 Task: Create List In Progress in Board Employee Performance Management to Workspace Inbound Marketing Agencies. Create List Done in Board Social Media Influencer Collaboration and Partnership Management to Workspace Inbound Marketing Agencies. Create List Brand Identity Management Expert in Board Market Analysis for SWOT Analysis and Strategy Development to Workspace Inbound Marketing Agencies
Action: Mouse moved to (105, 353)
Screenshot: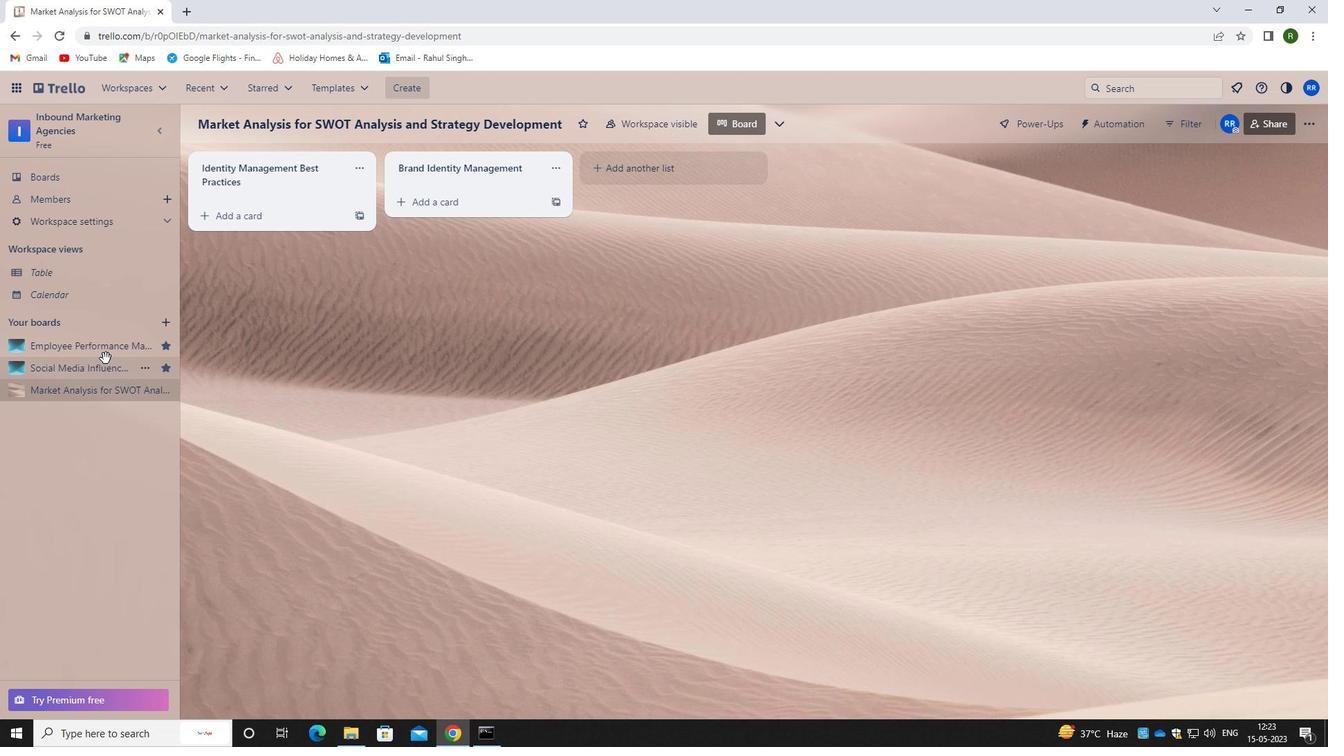 
Action: Mouse pressed left at (105, 353)
Screenshot: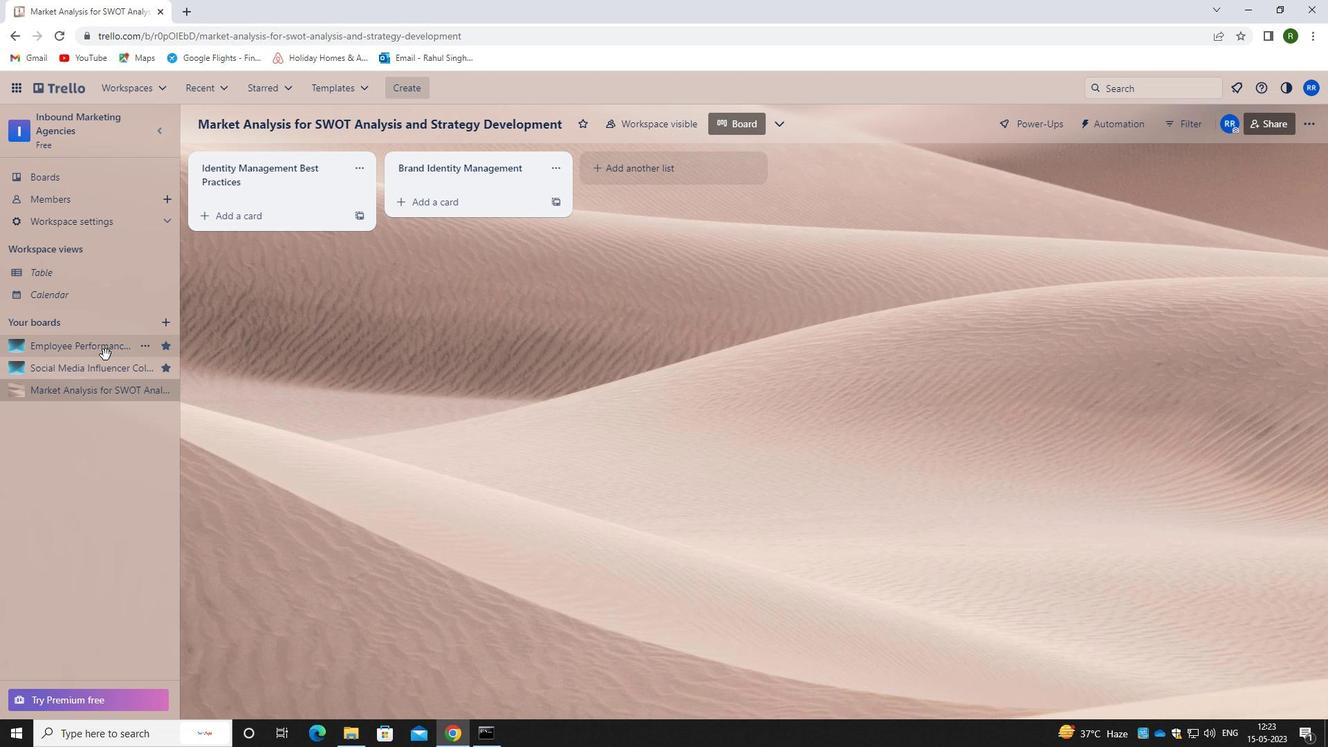 
Action: Mouse moved to (643, 165)
Screenshot: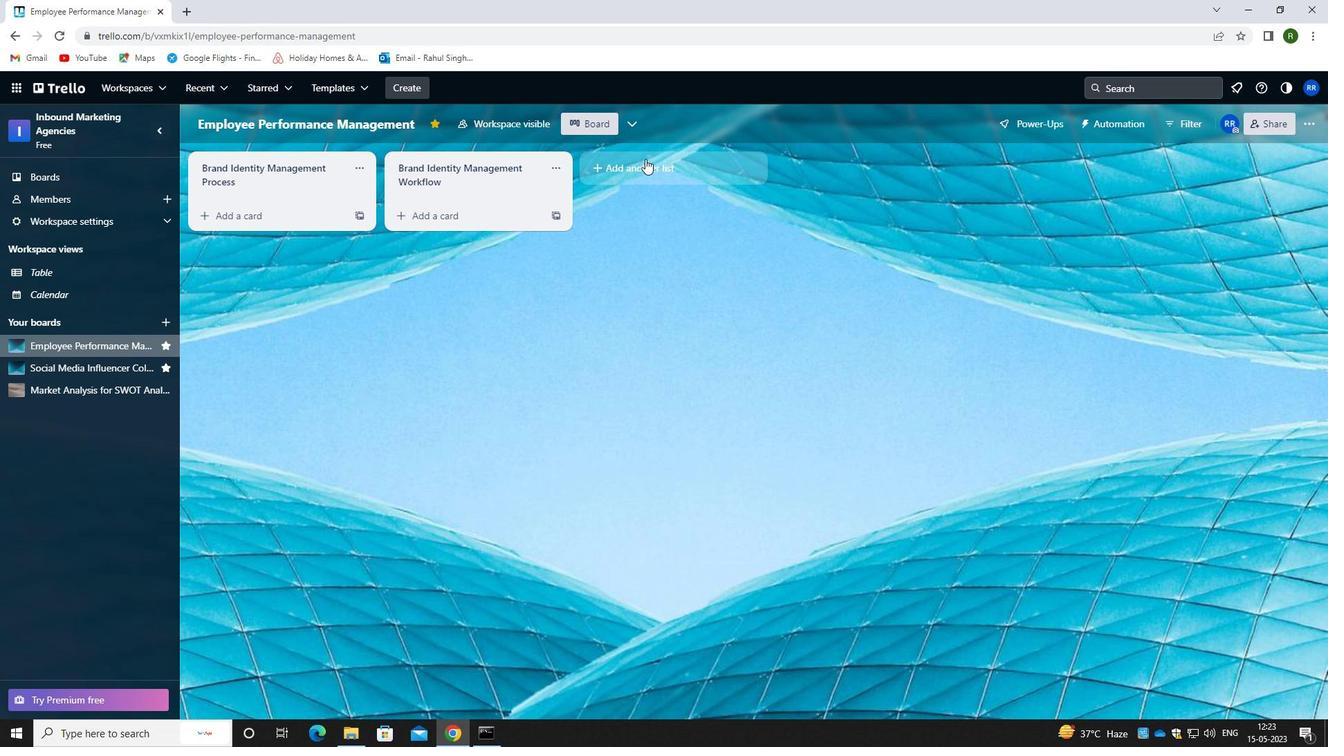 
Action: Mouse pressed left at (643, 165)
Screenshot: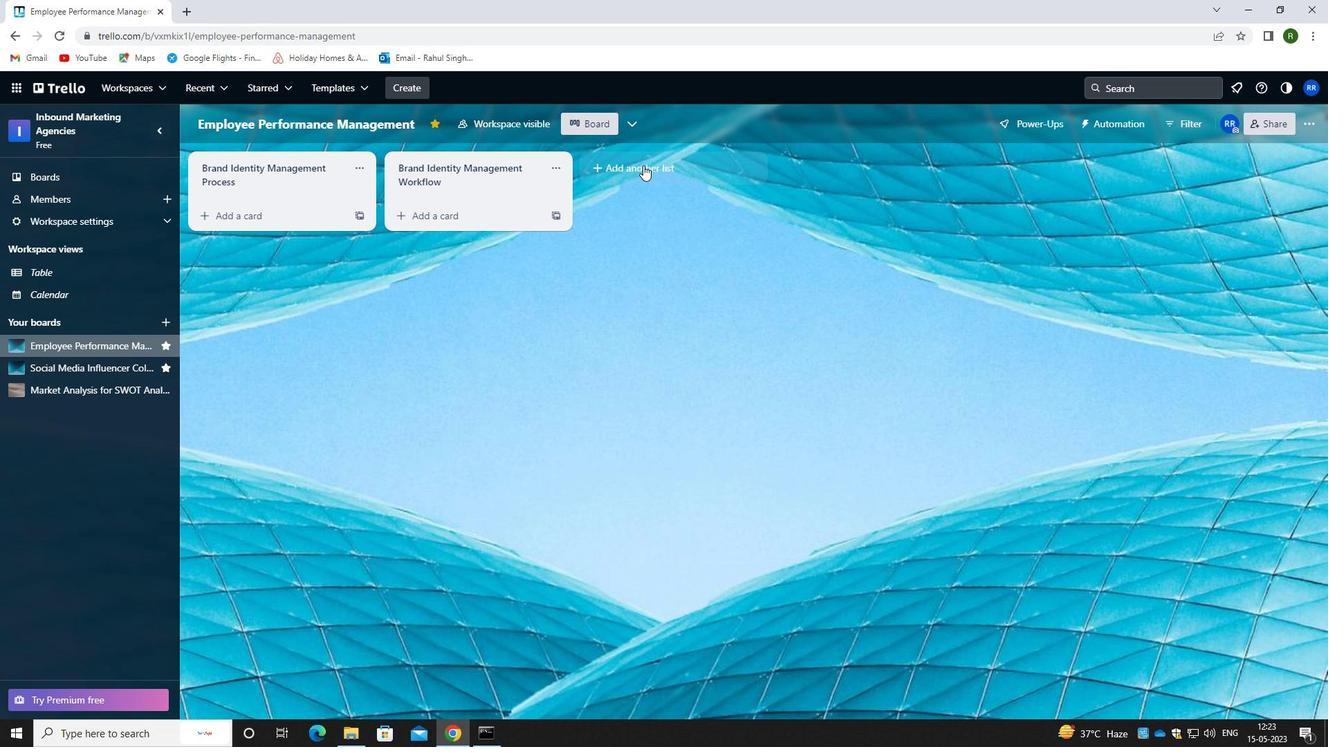 
Action: Mouse moved to (631, 171)
Screenshot: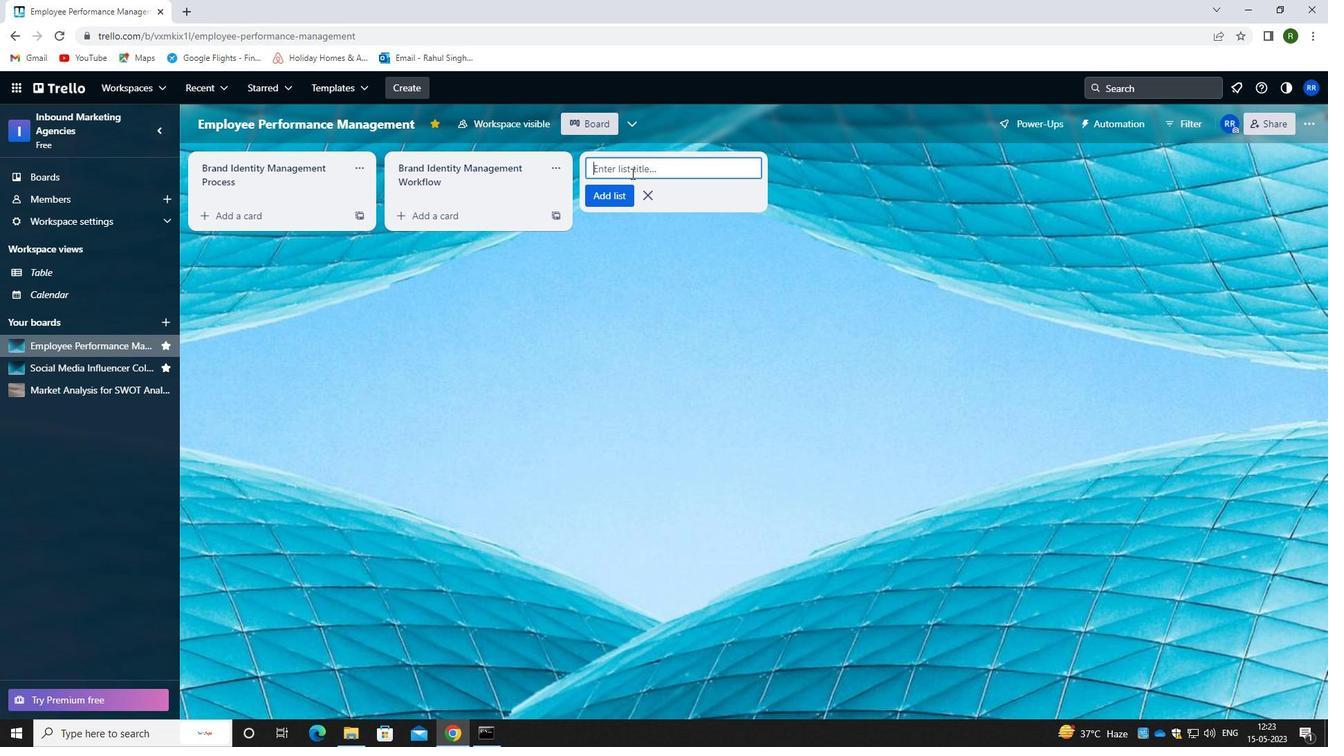 
Action: Key pressed <Key.caps_lock>i<Key.caps_lock>nprogres<Key.space>
Screenshot: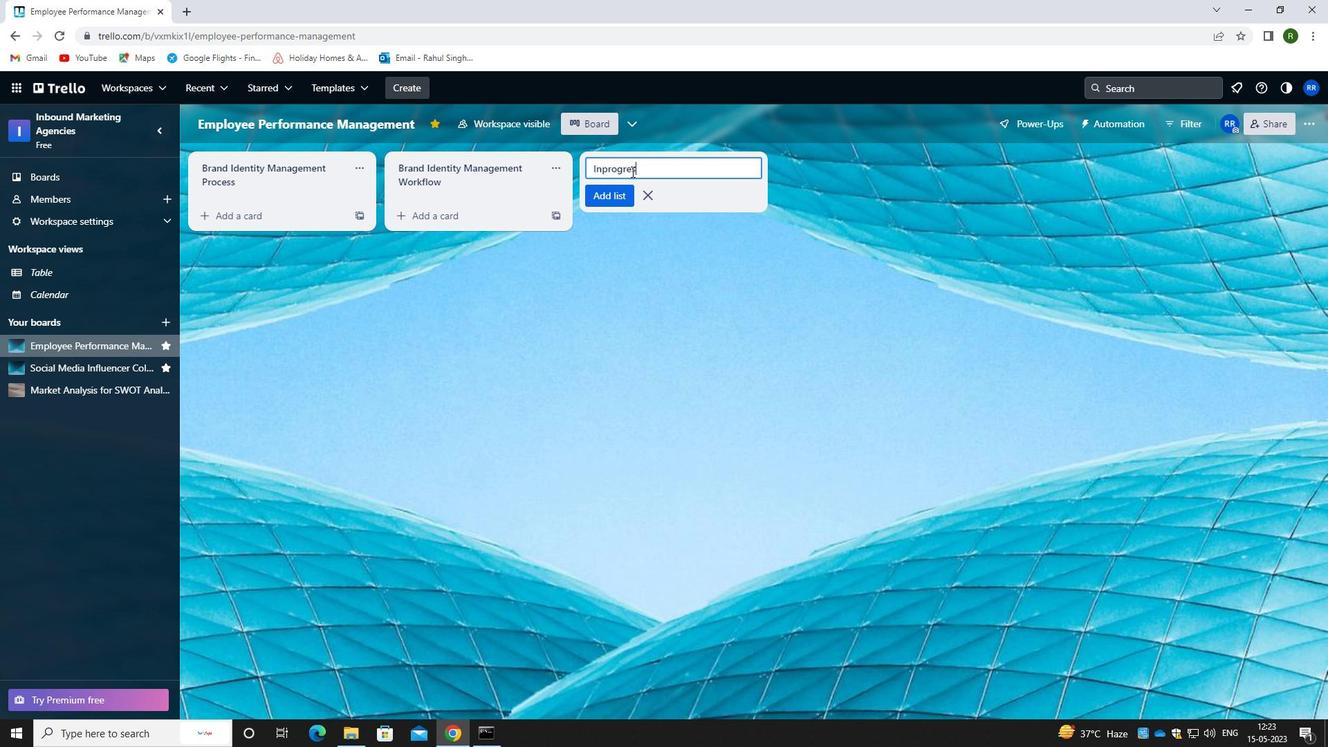 
Action: Mouse moved to (609, 201)
Screenshot: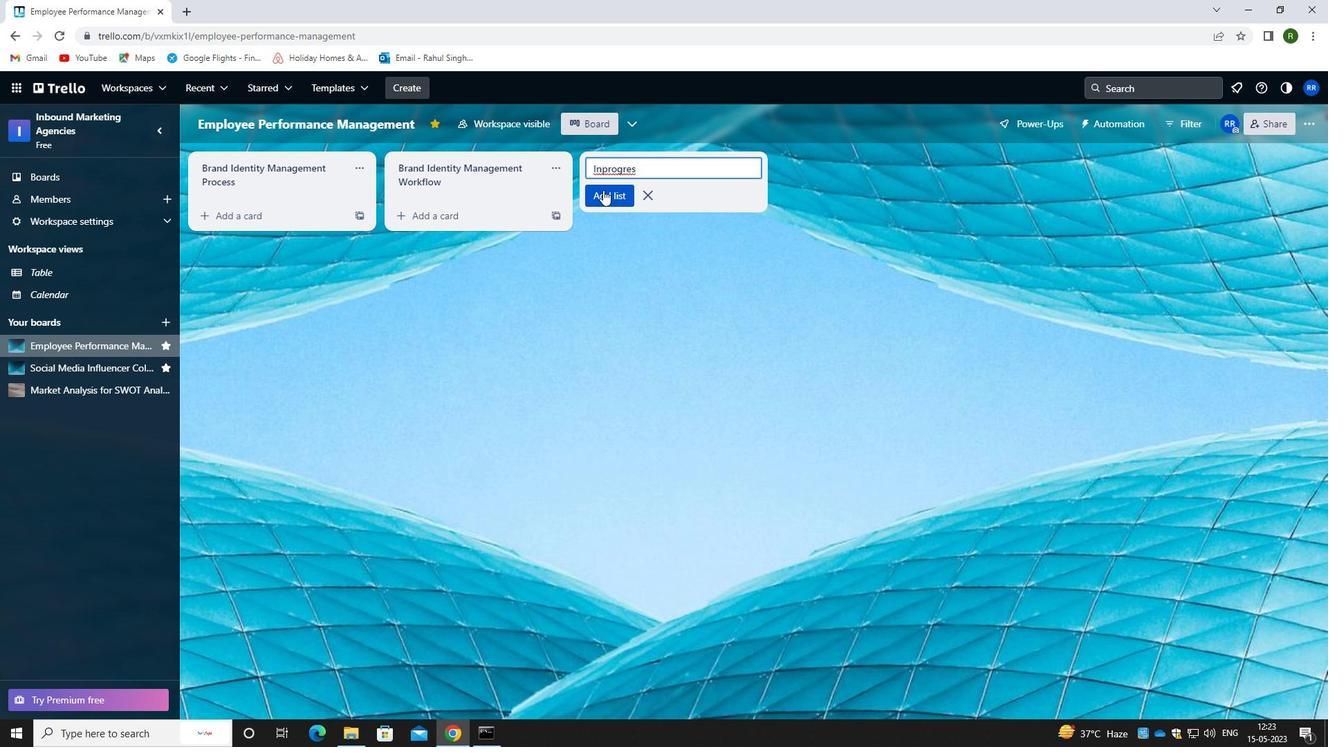 
Action: Mouse pressed left at (609, 201)
Screenshot: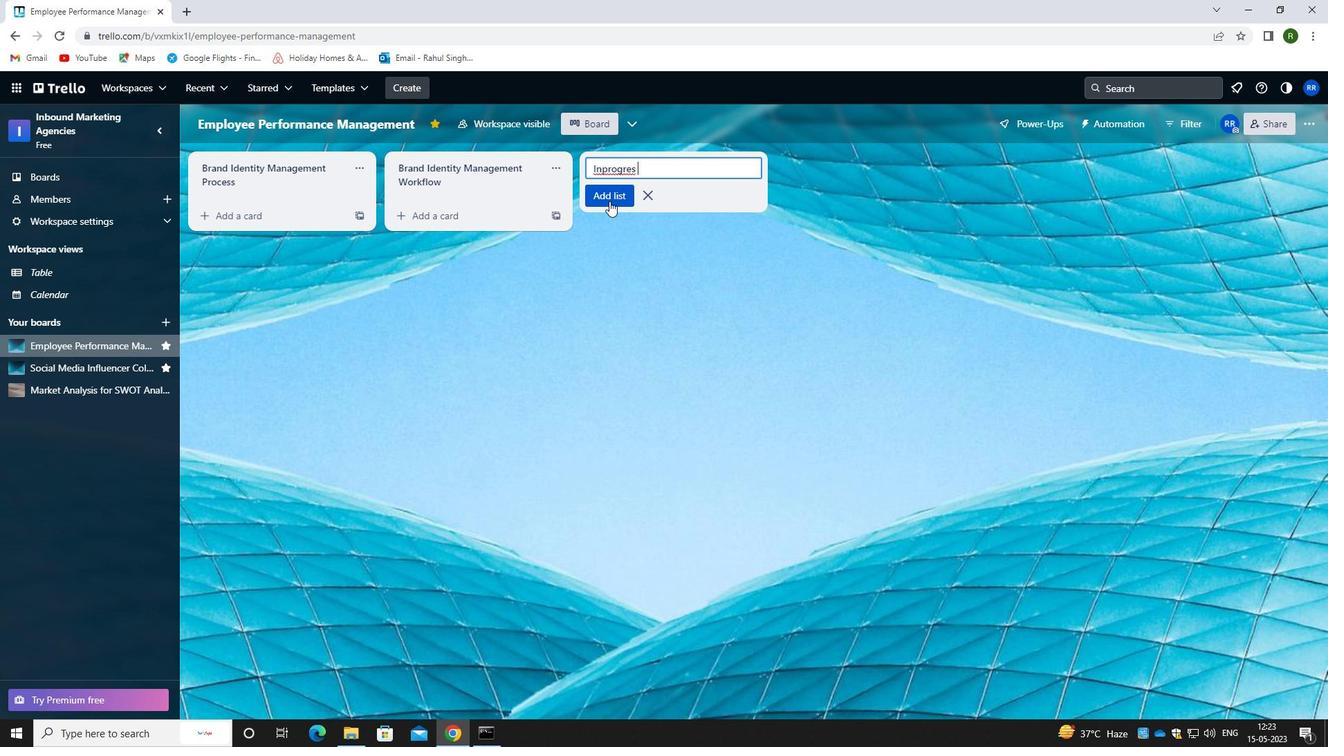 
Action: Mouse moved to (64, 372)
Screenshot: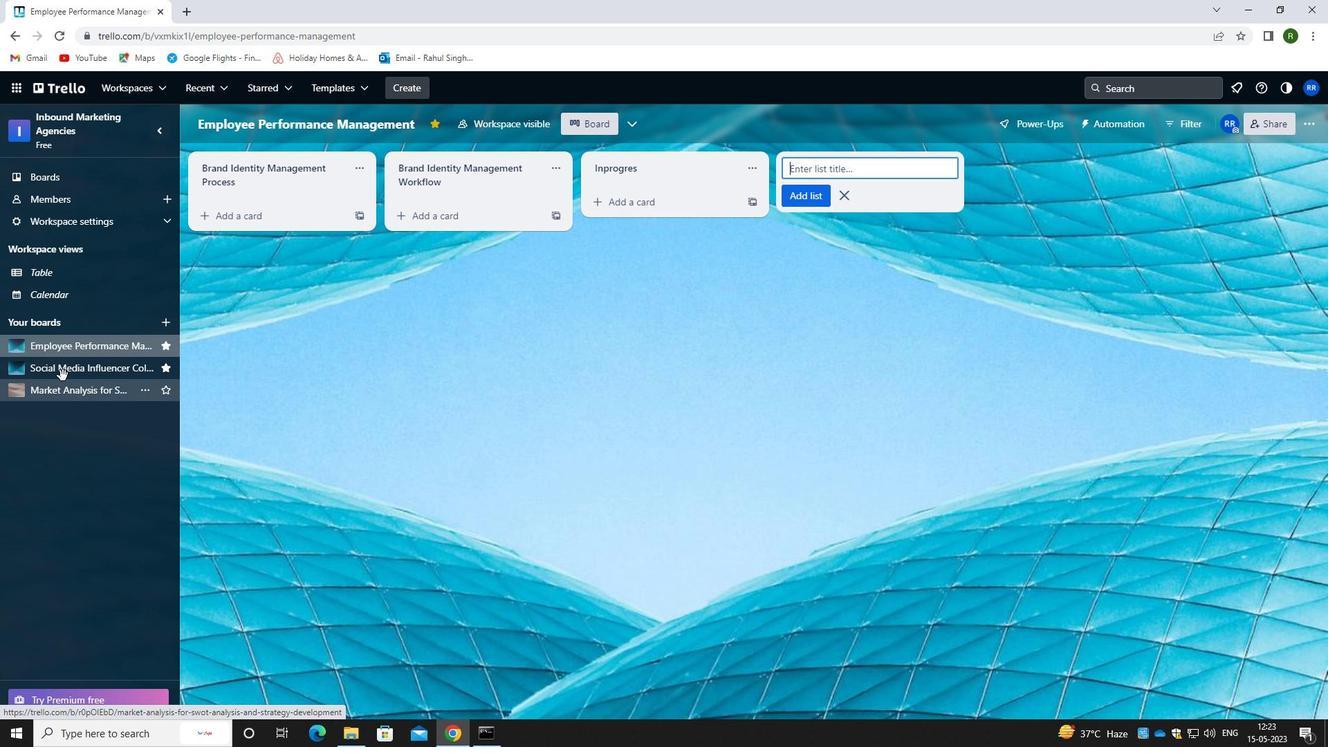 
Action: Mouse pressed left at (64, 372)
Screenshot: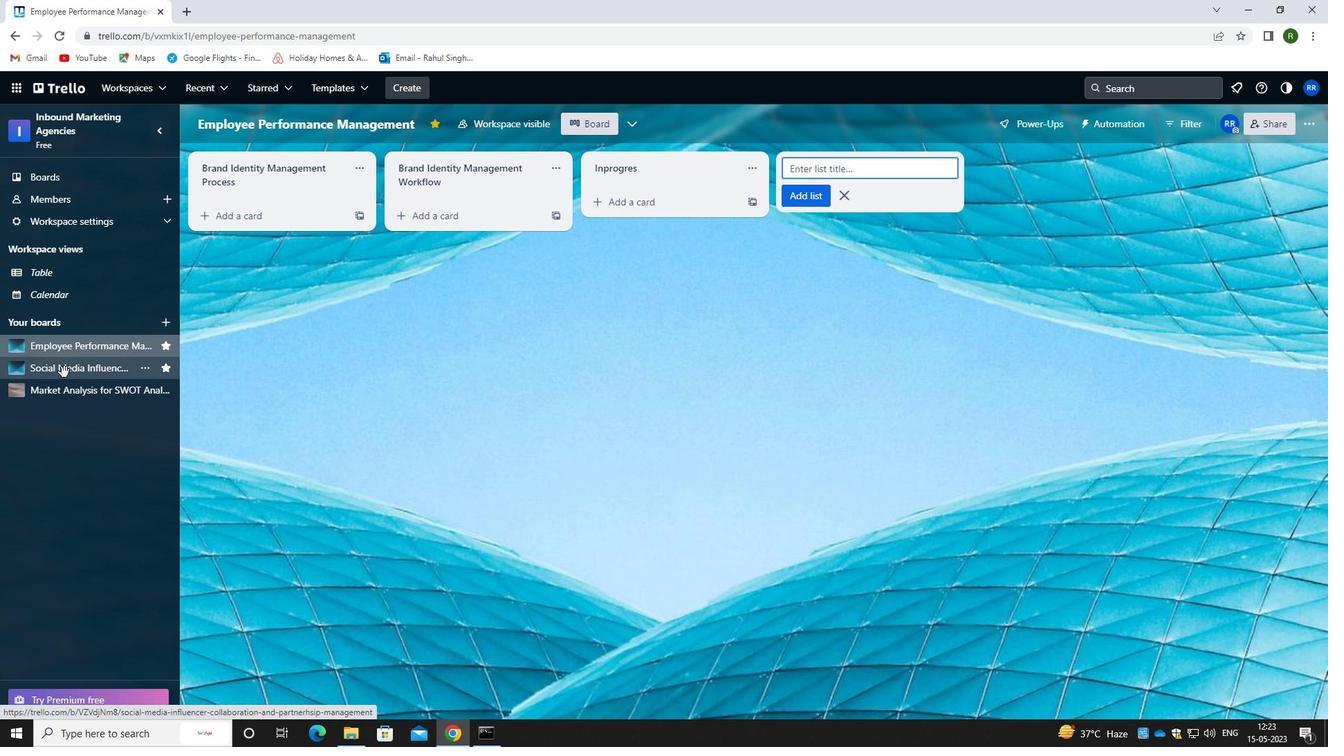 
Action: Mouse moved to (626, 163)
Screenshot: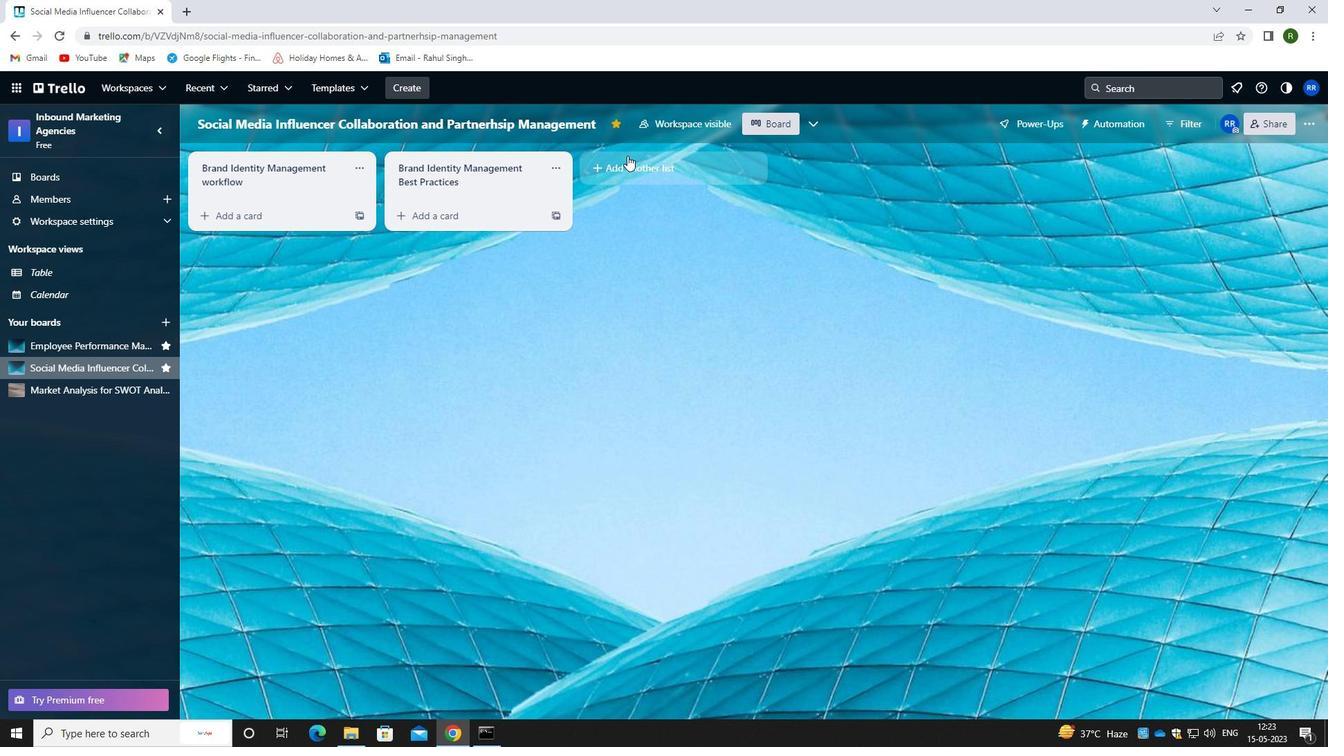 
Action: Mouse pressed left at (626, 163)
Screenshot: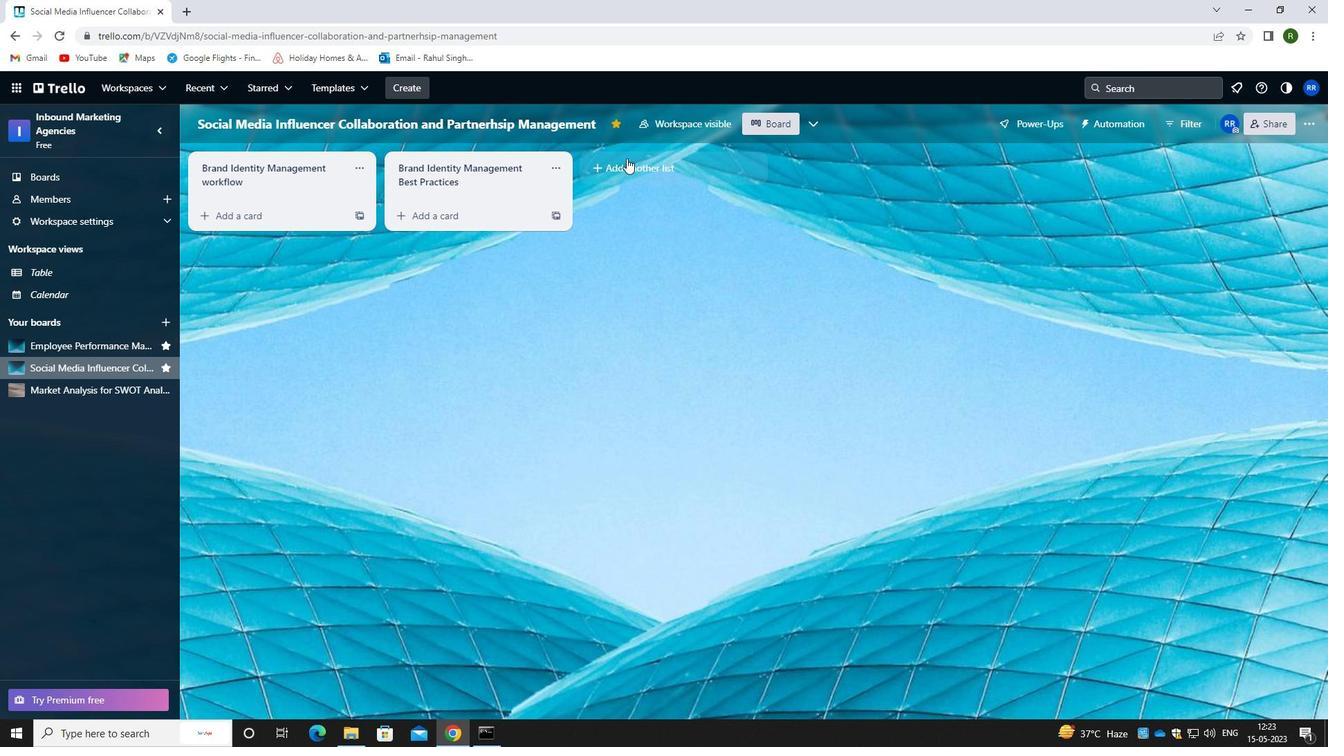 
Action: Mouse moved to (623, 168)
Screenshot: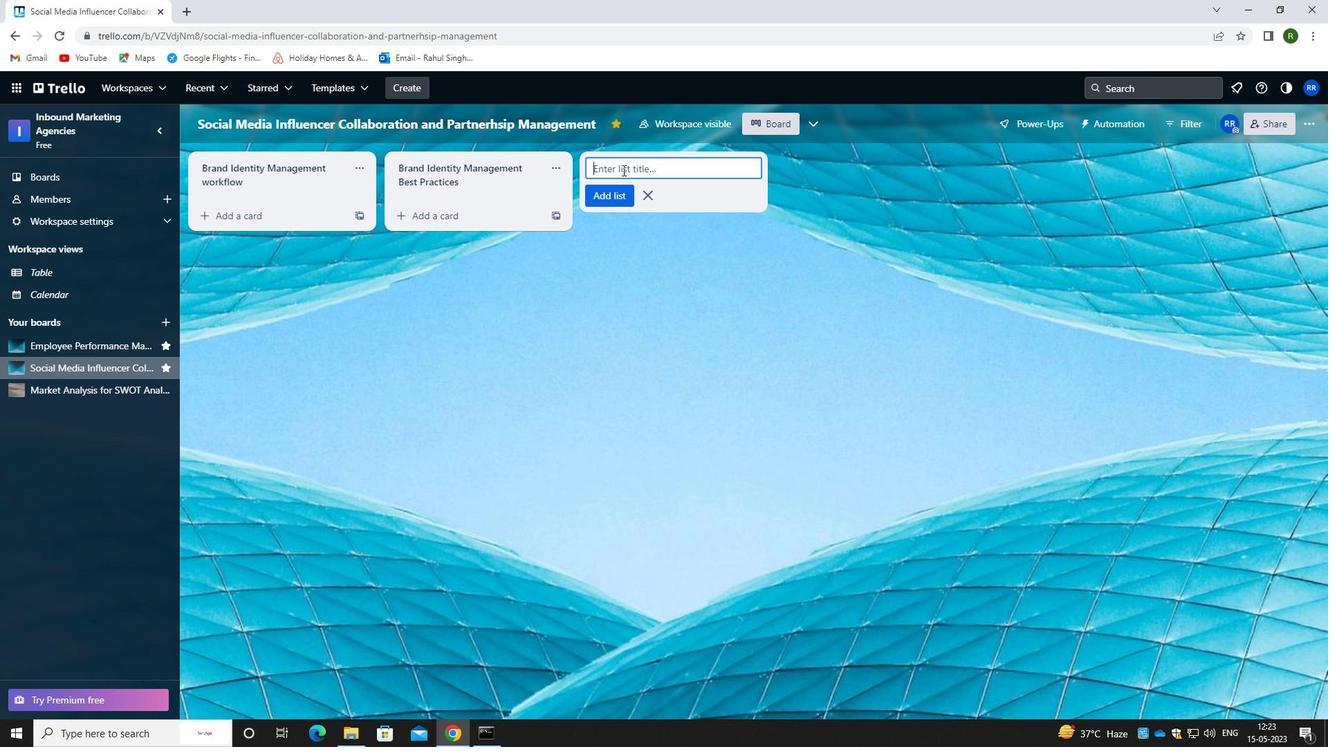 
Action: Mouse pressed left at (623, 168)
Screenshot: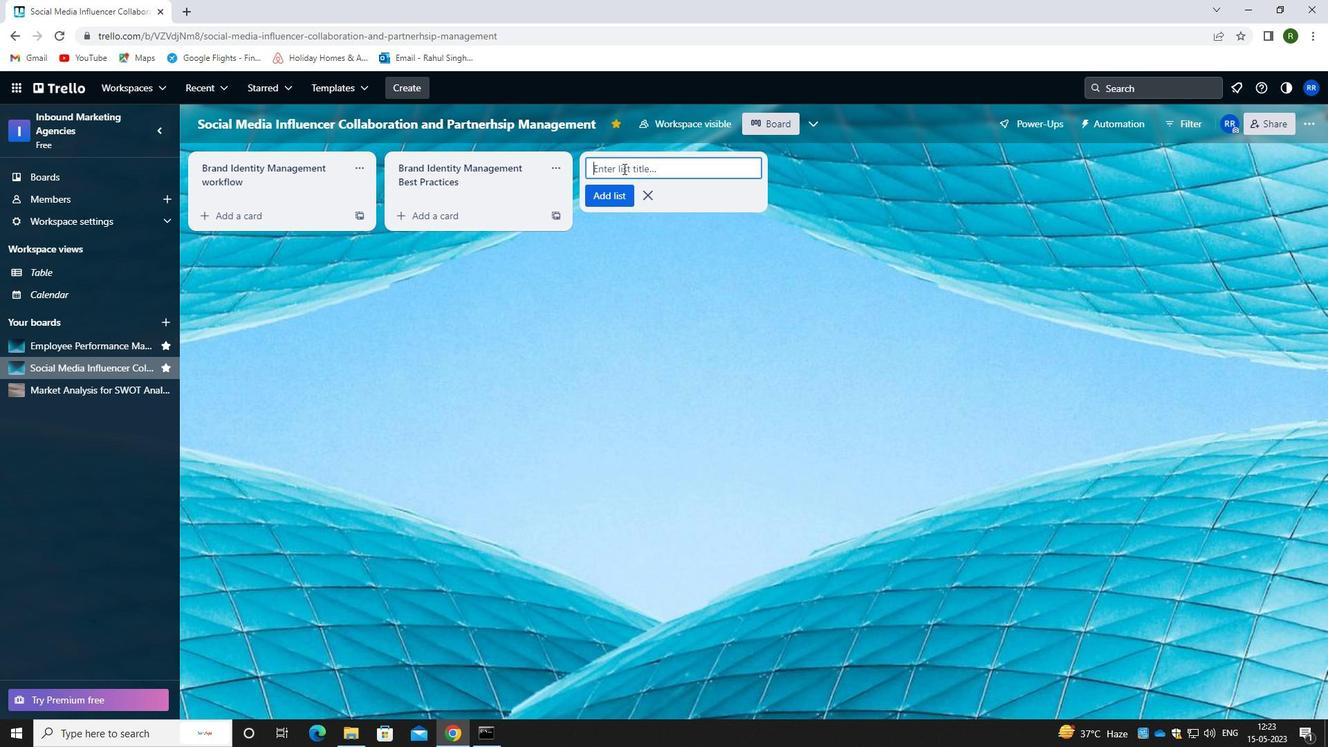 
Action: Mouse moved to (623, 165)
Screenshot: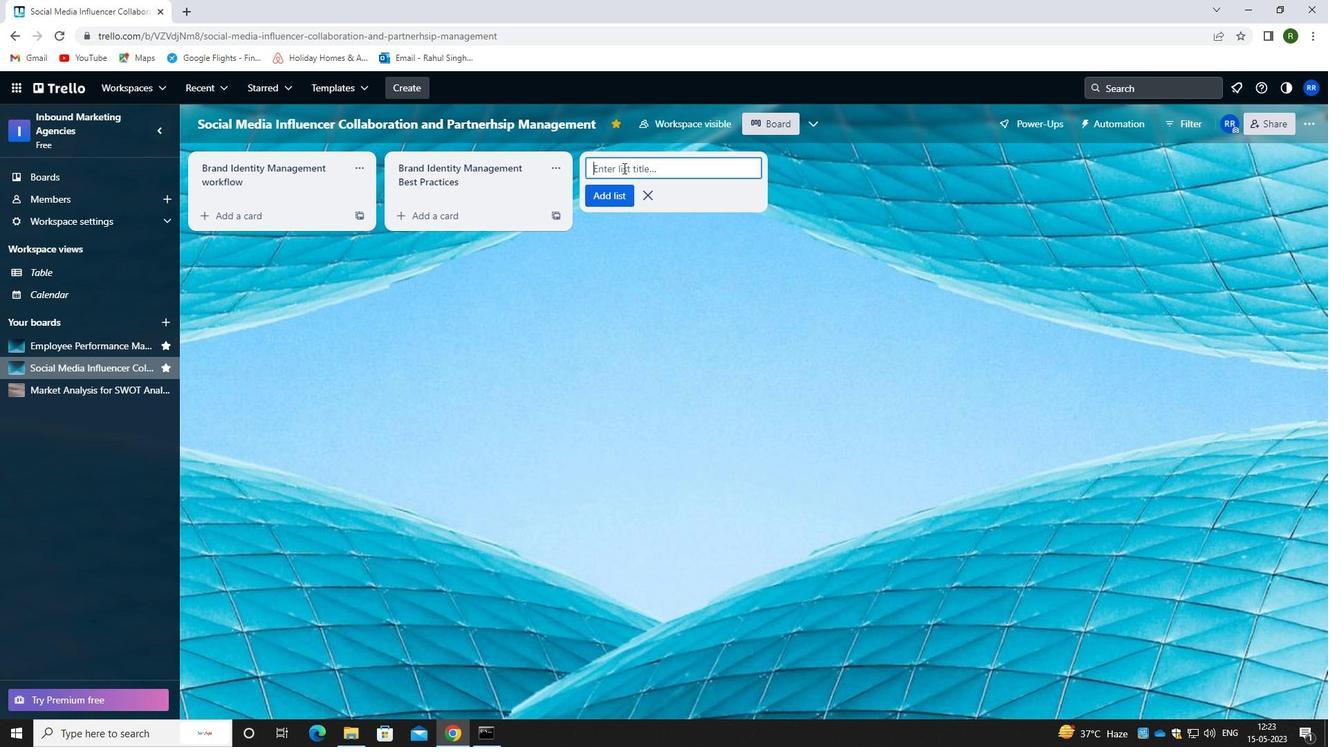 
Action: Key pressed <Key.caps_lock>d<Key.caps_lock>one
Screenshot: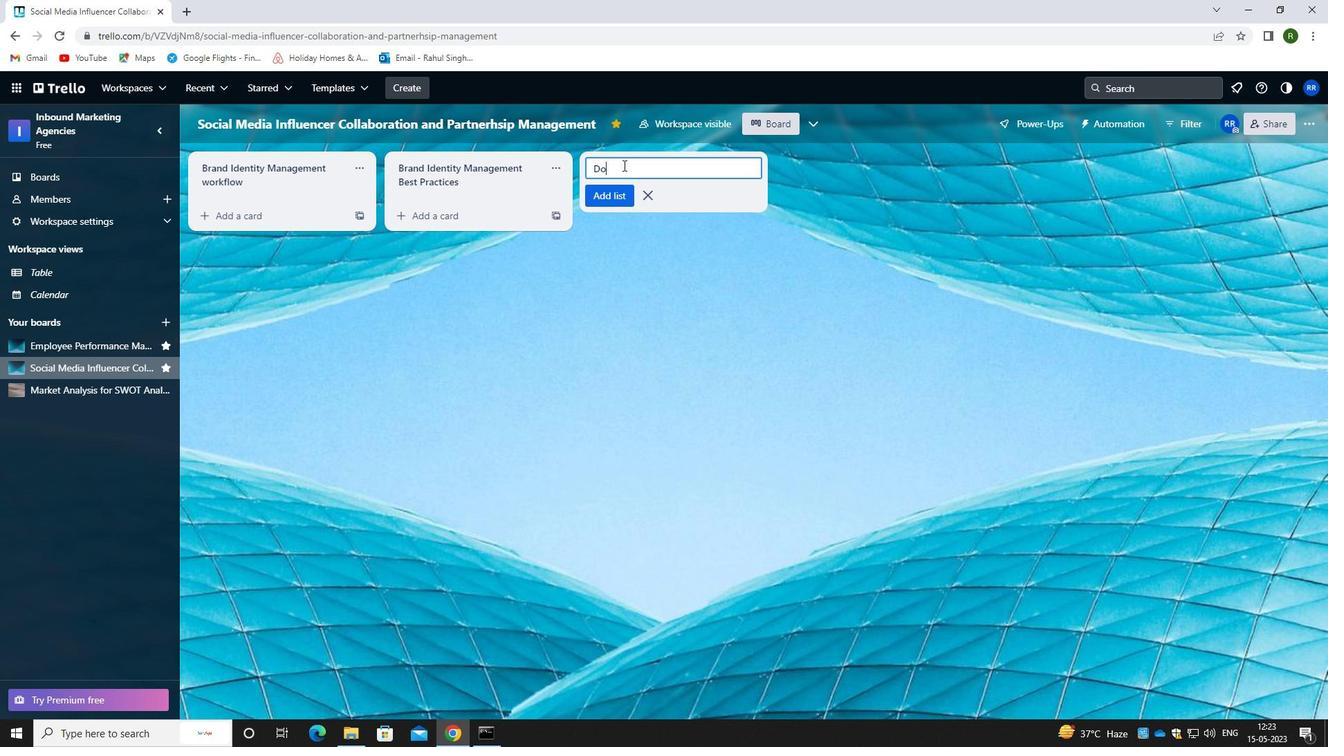 
Action: Mouse moved to (604, 202)
Screenshot: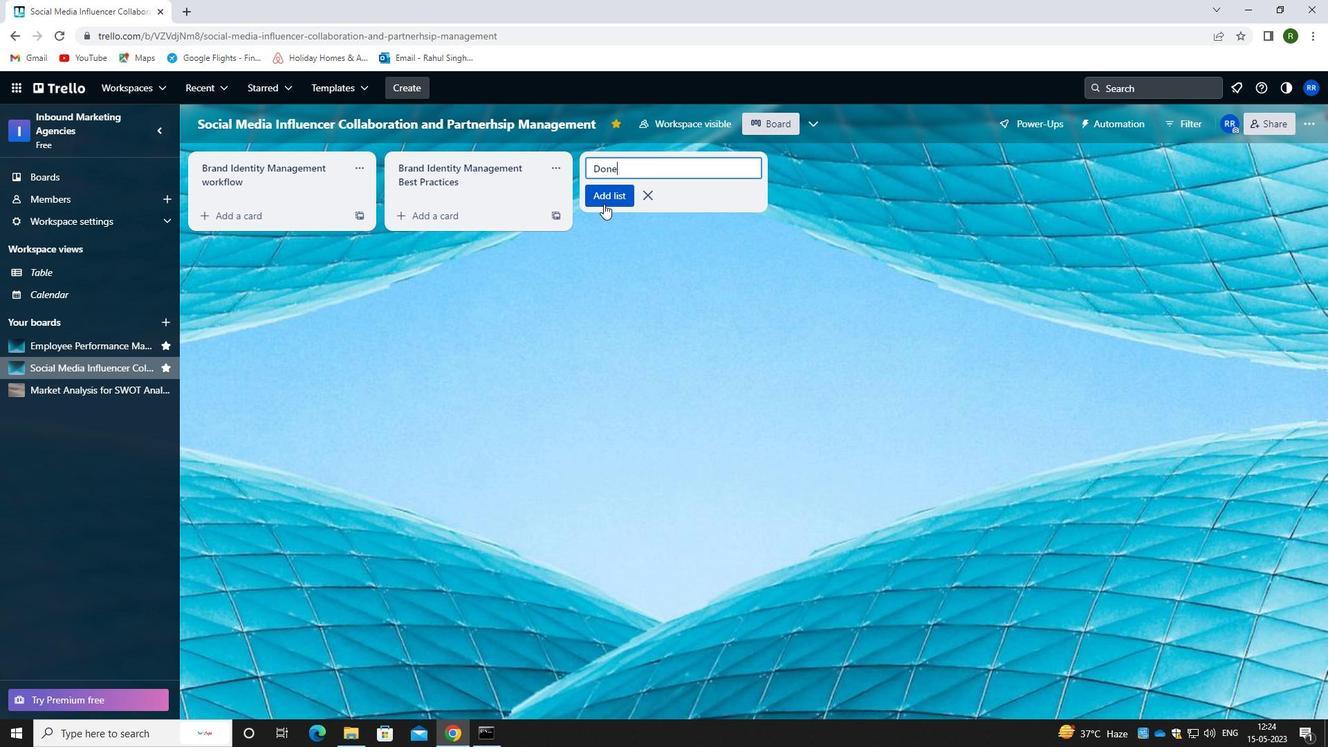 
Action: Mouse pressed left at (604, 202)
Screenshot: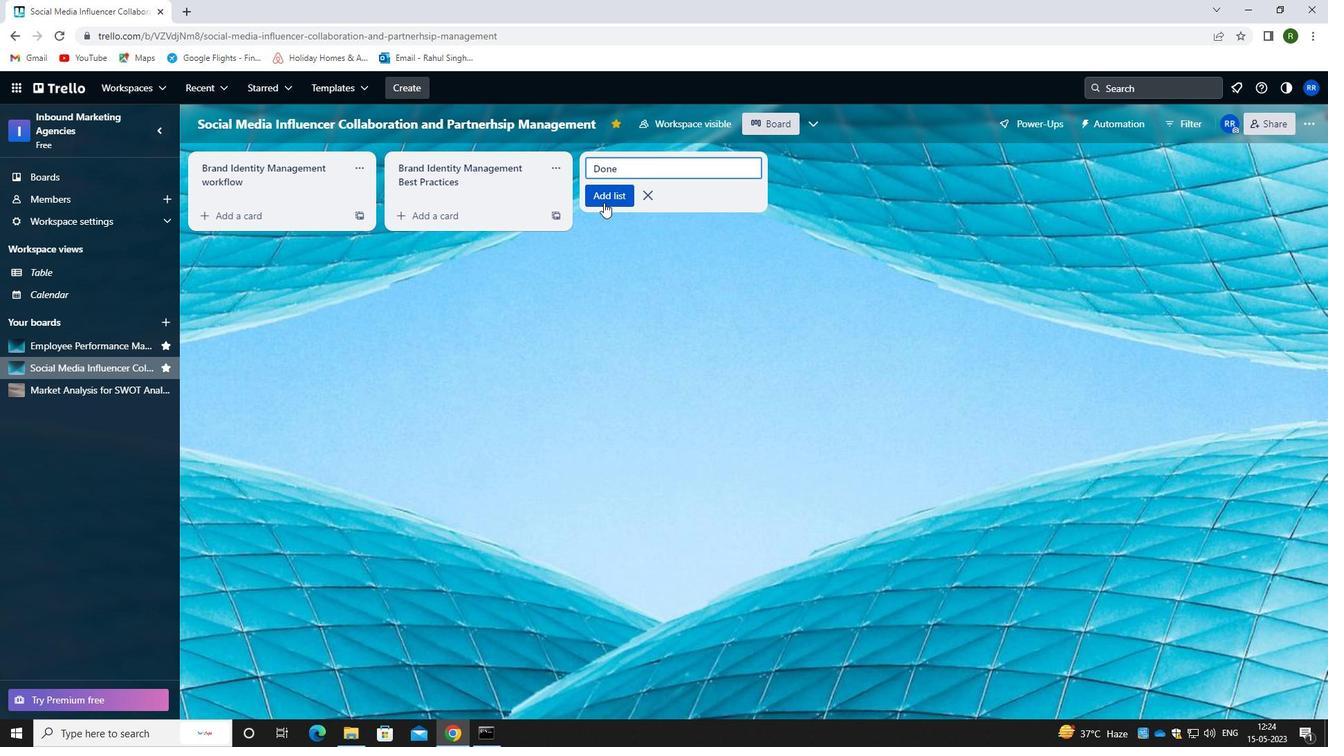 
Action: Mouse moved to (89, 397)
Screenshot: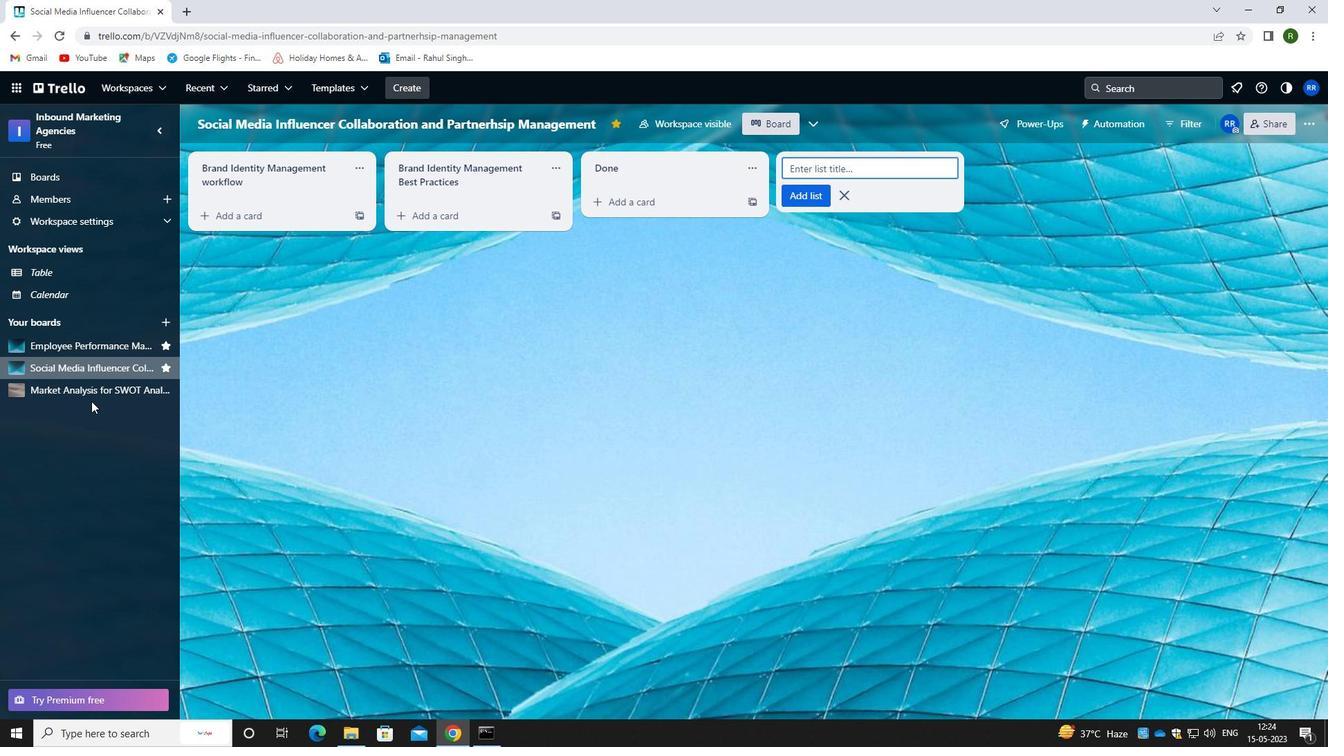
Action: Mouse pressed left at (89, 397)
Screenshot: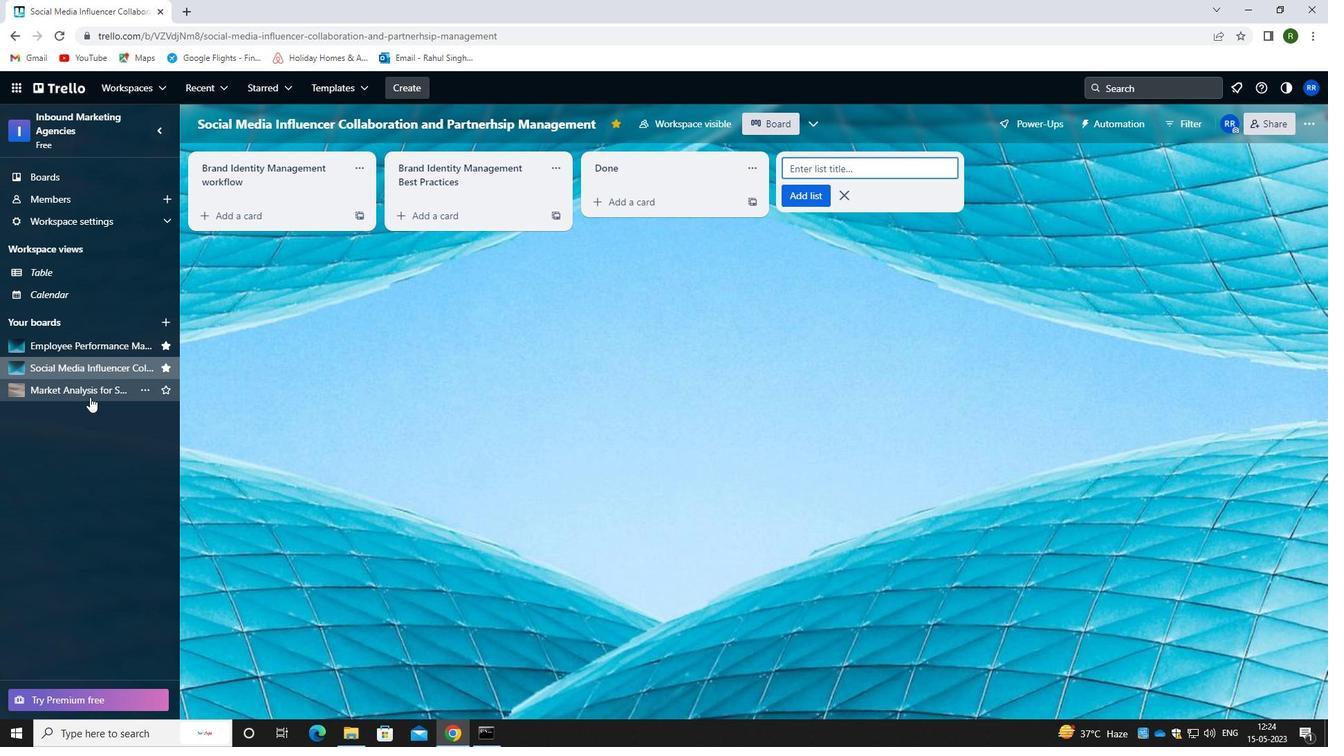 
Action: Mouse moved to (636, 165)
Screenshot: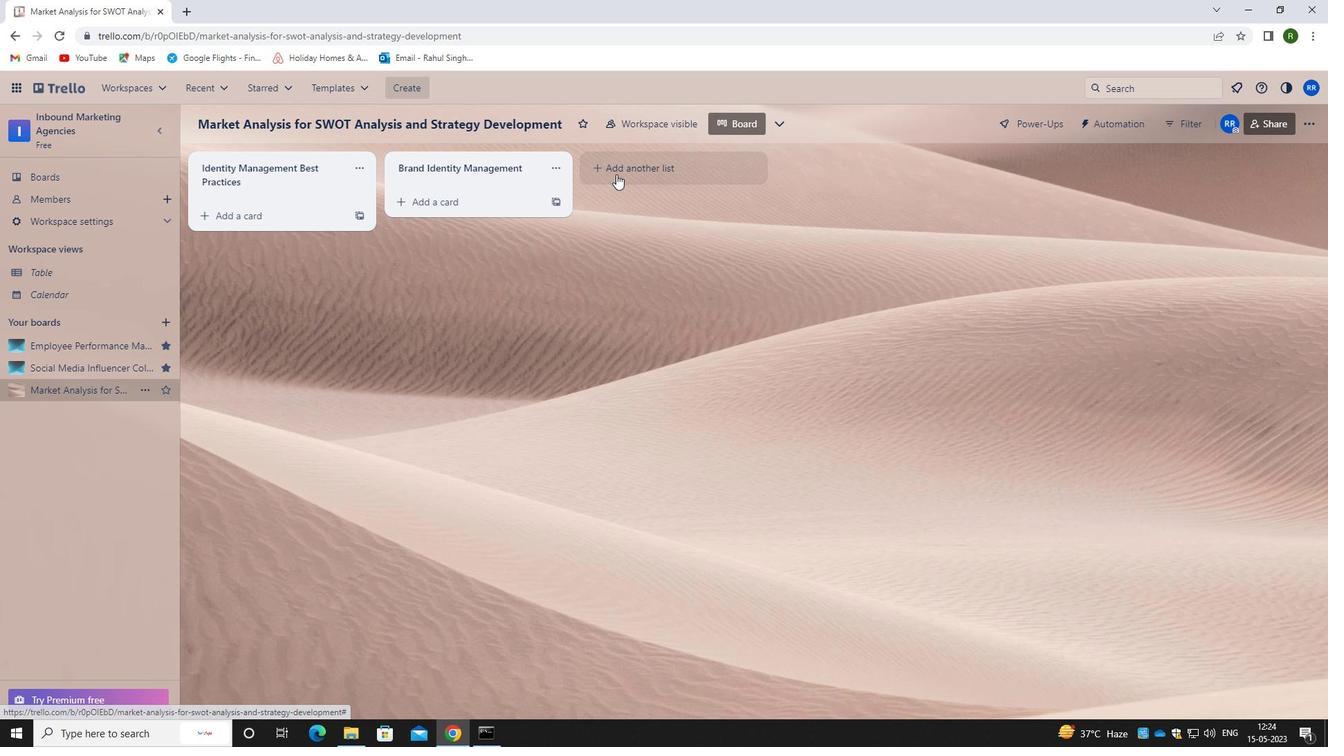 
Action: Mouse pressed left at (636, 165)
Screenshot: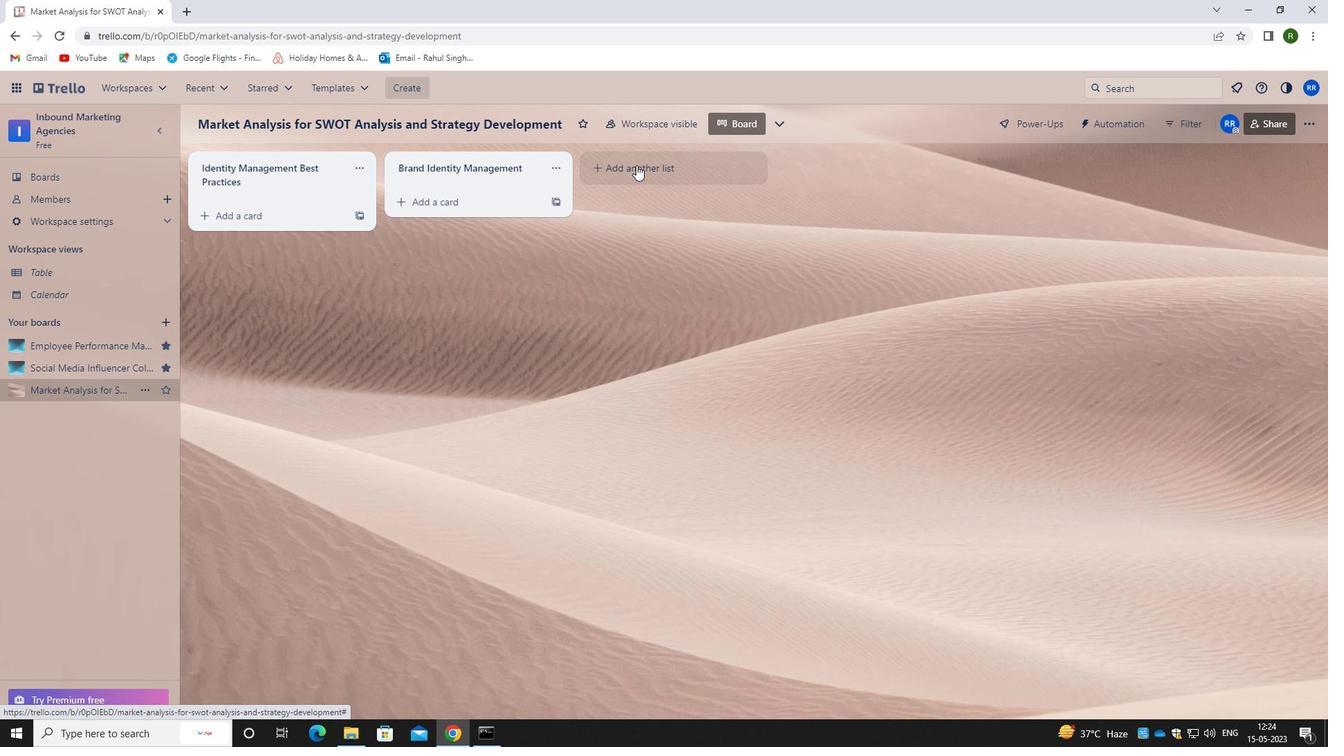 
Action: Mouse moved to (615, 175)
Screenshot: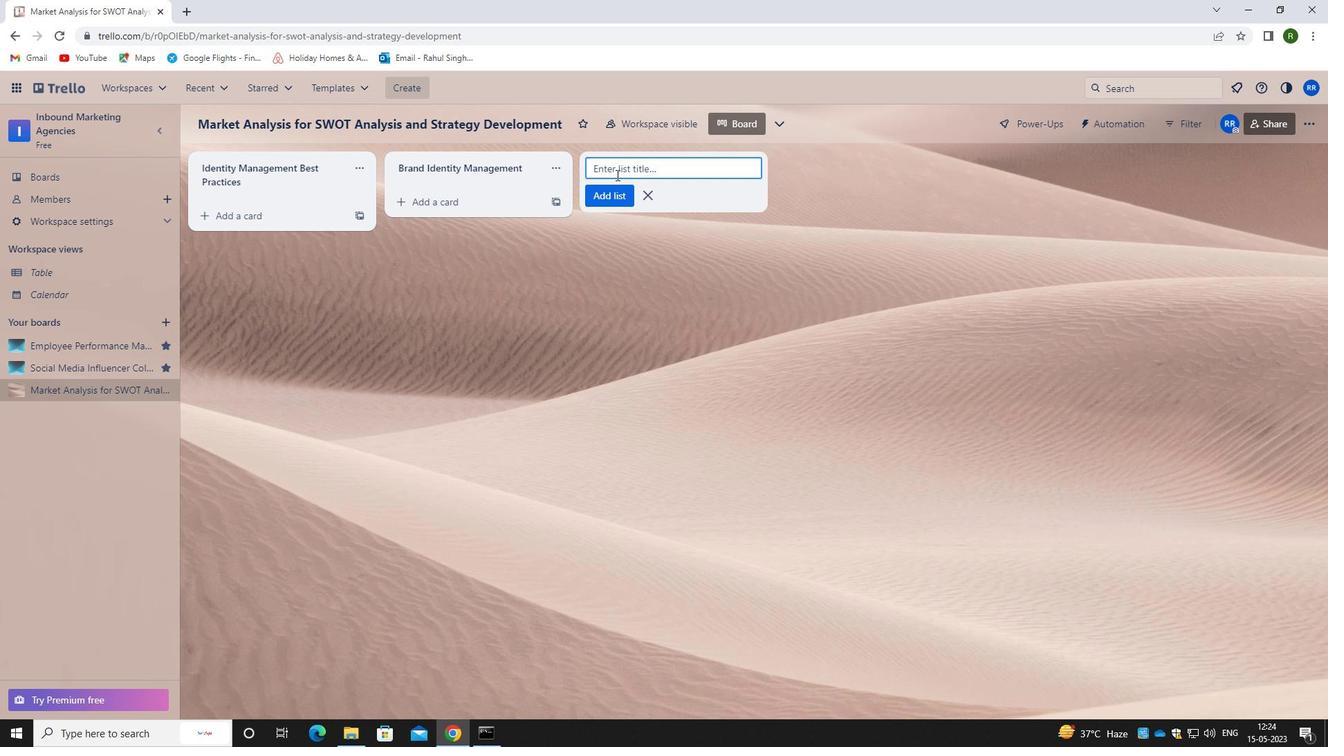 
Action: Key pressed <Key.caps_lock>b<Key.caps_lock>rand<Key.space><Key.caps_lock>I<Key.caps_lock>dentity<Key.space><Key.caps_lock>m<Key.caps_lock>anagement<Key.space><Key.caps_lock>ex<Key.caps_lock><Key.backspace>xpert<Key.space>
Screenshot: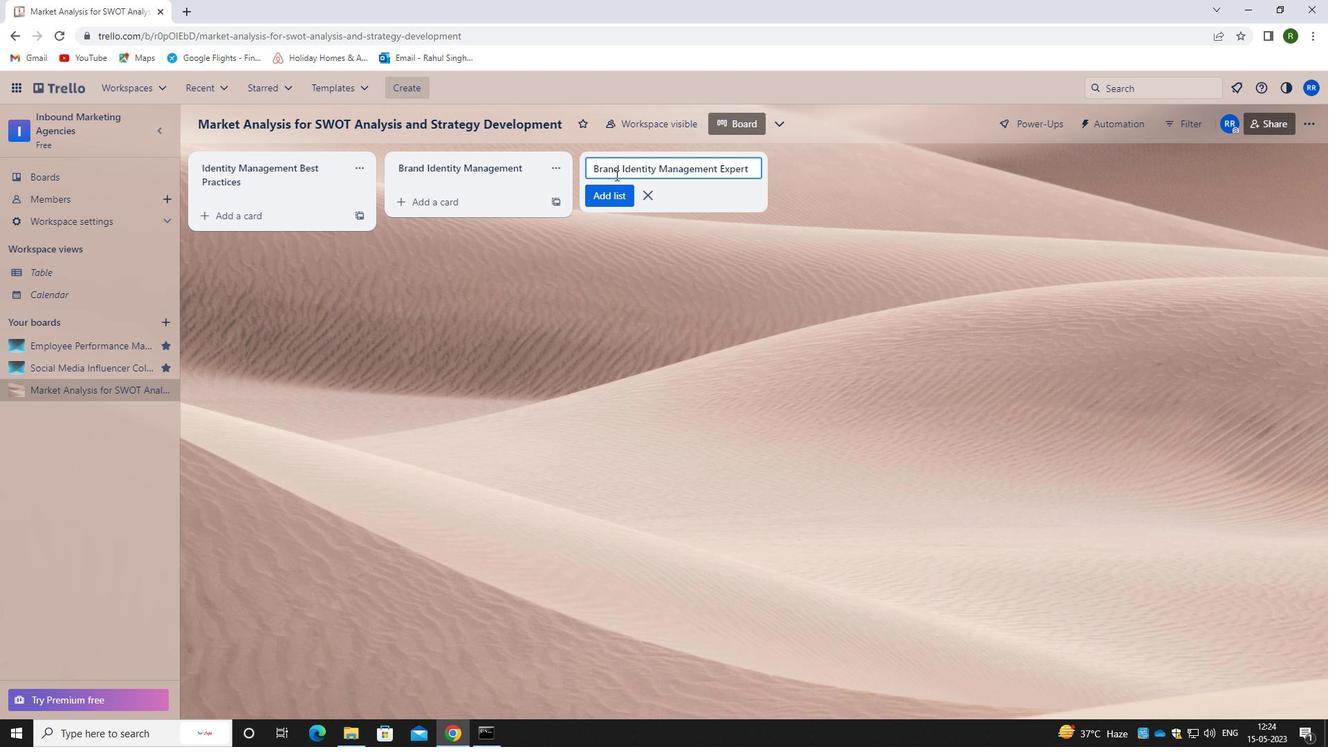 
Action: Mouse moved to (615, 201)
Screenshot: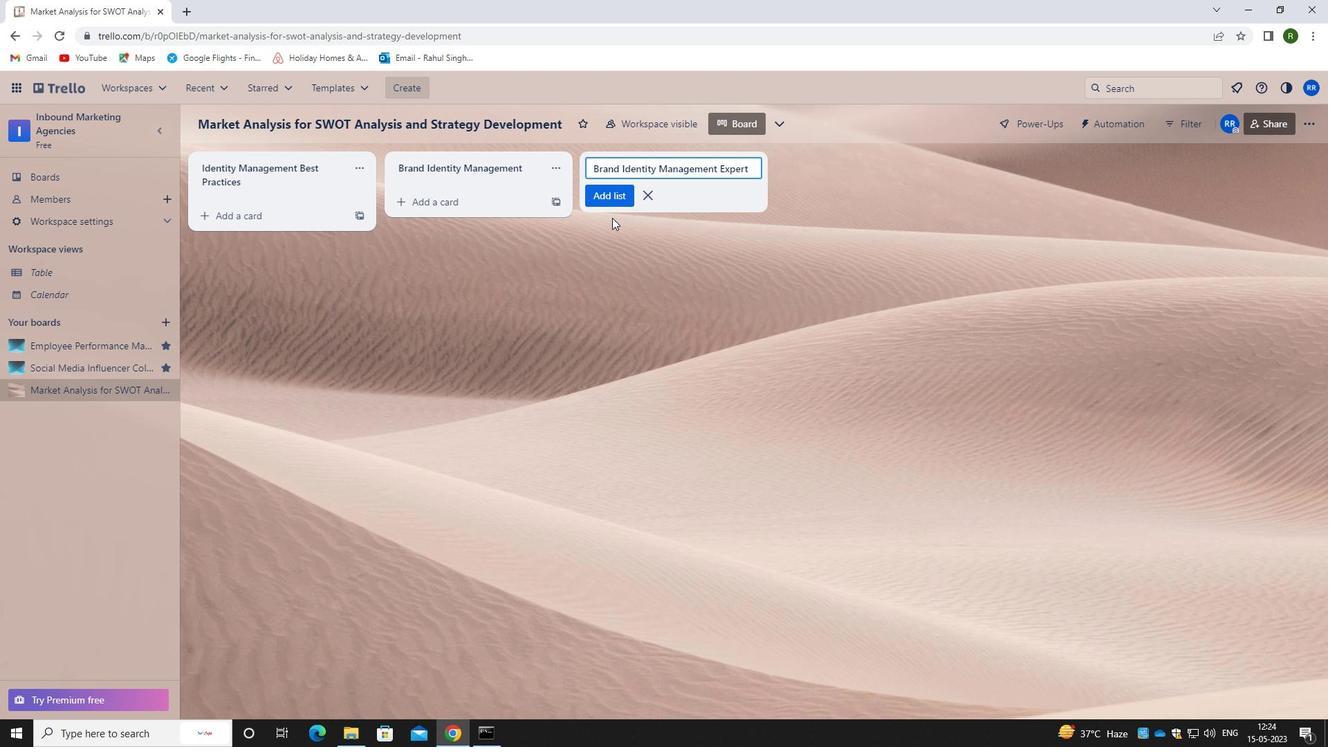 
Action: Mouse pressed left at (615, 201)
Screenshot: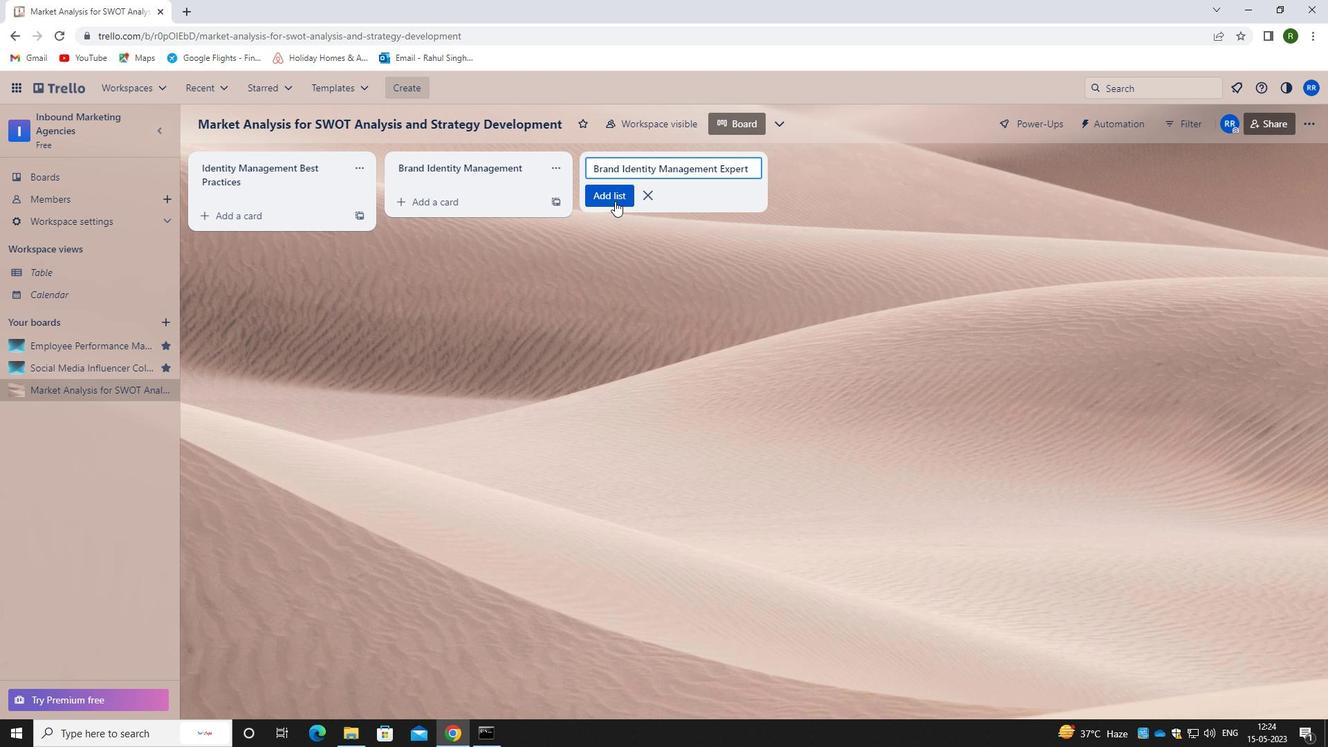 
Action: Mouse moved to (505, 380)
Screenshot: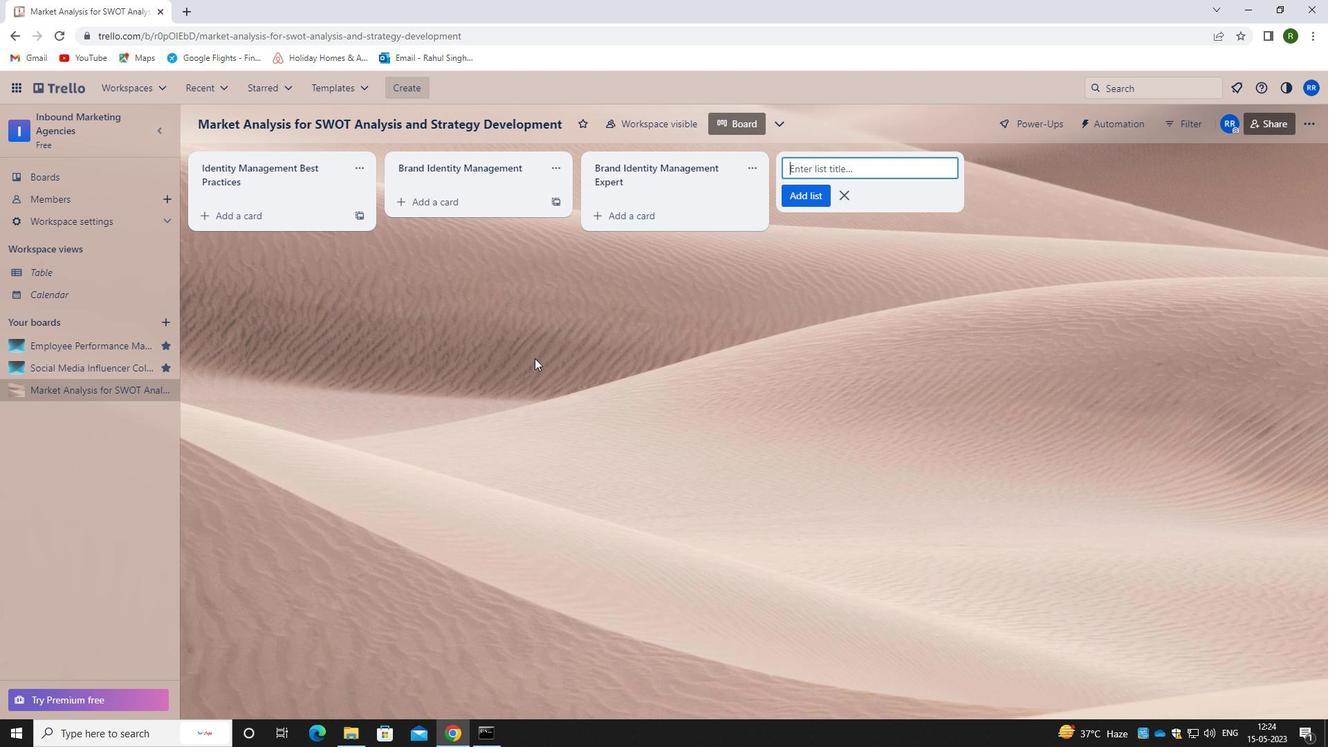 
Action: Mouse pressed left at (505, 380)
Screenshot: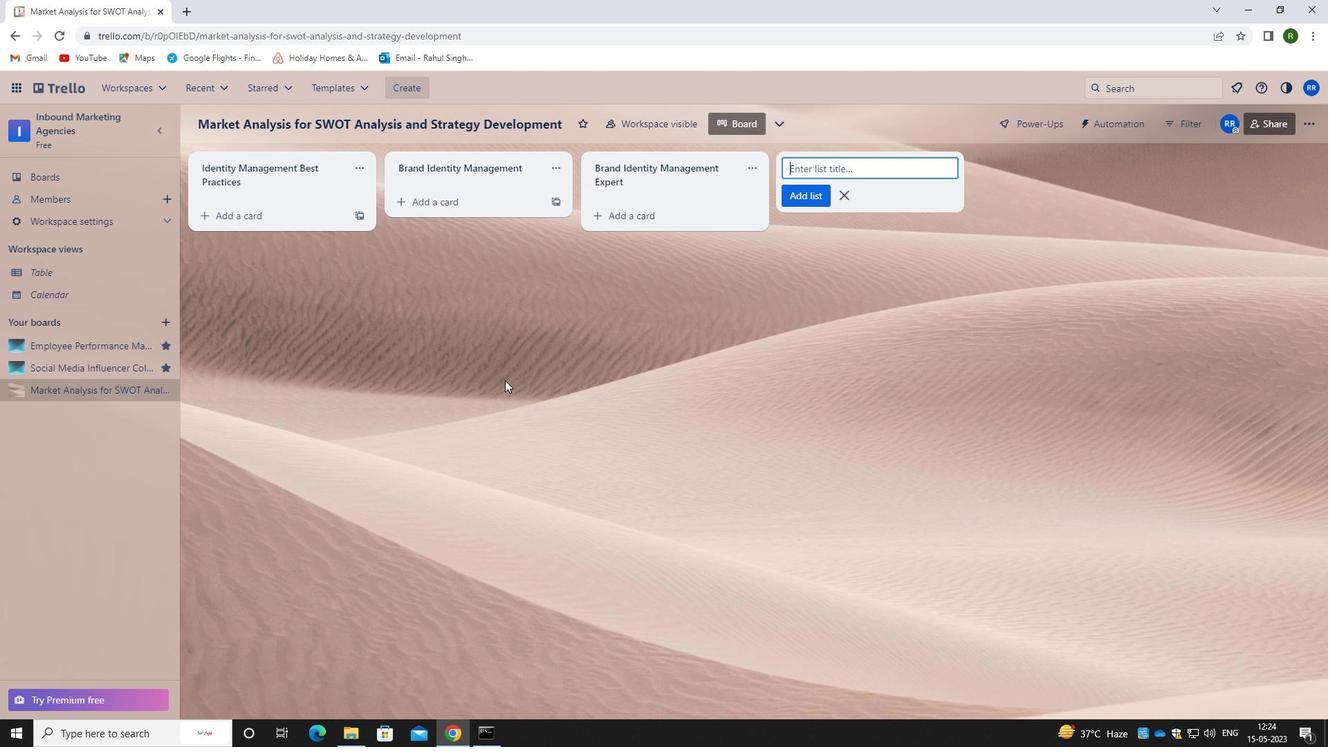
